Task: Select a due date automation when advanced off, on the thursday of the week a card is due at 01:00 PM.
Action: Mouse moved to (360, 323)
Screenshot: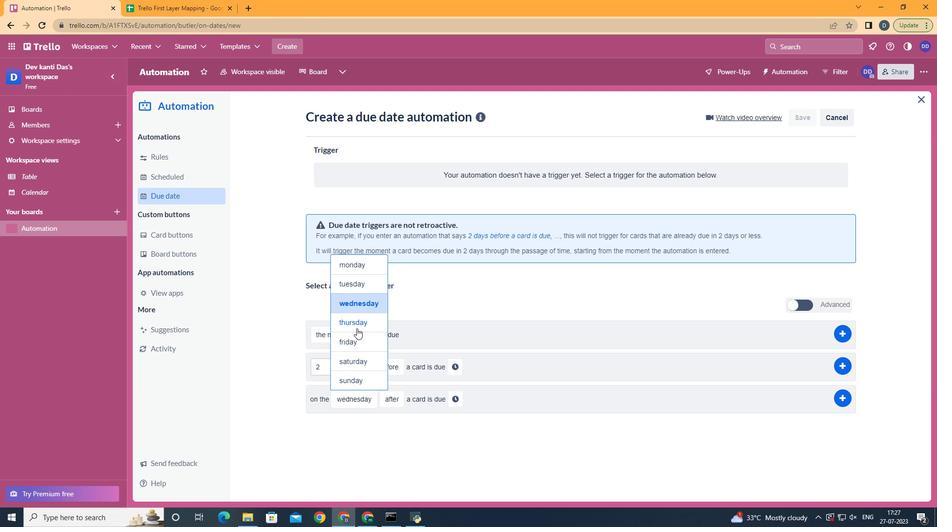 
Action: Mouse pressed left at (360, 323)
Screenshot: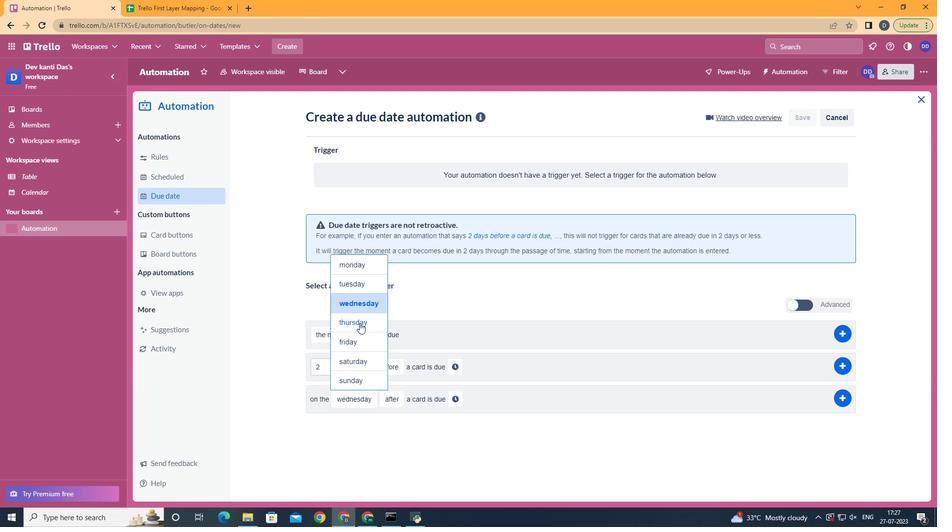 
Action: Mouse moved to (395, 452)
Screenshot: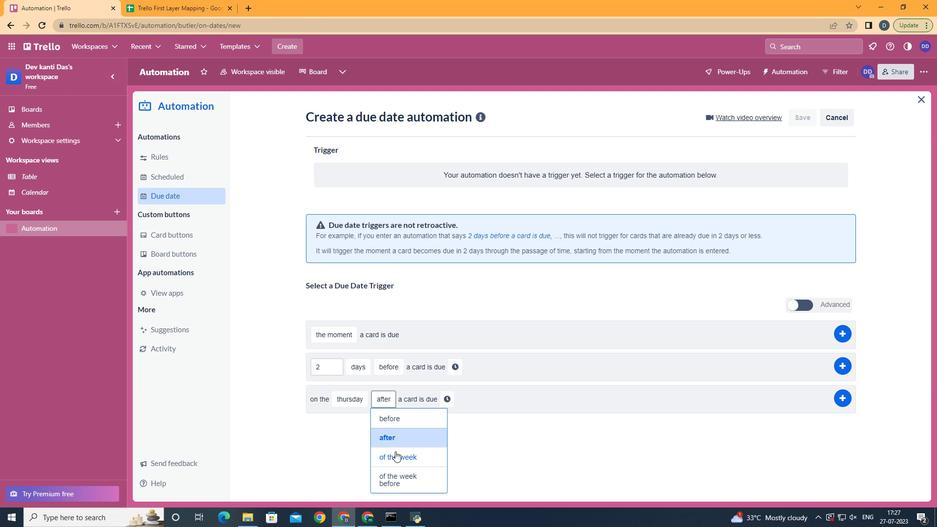 
Action: Mouse pressed left at (395, 452)
Screenshot: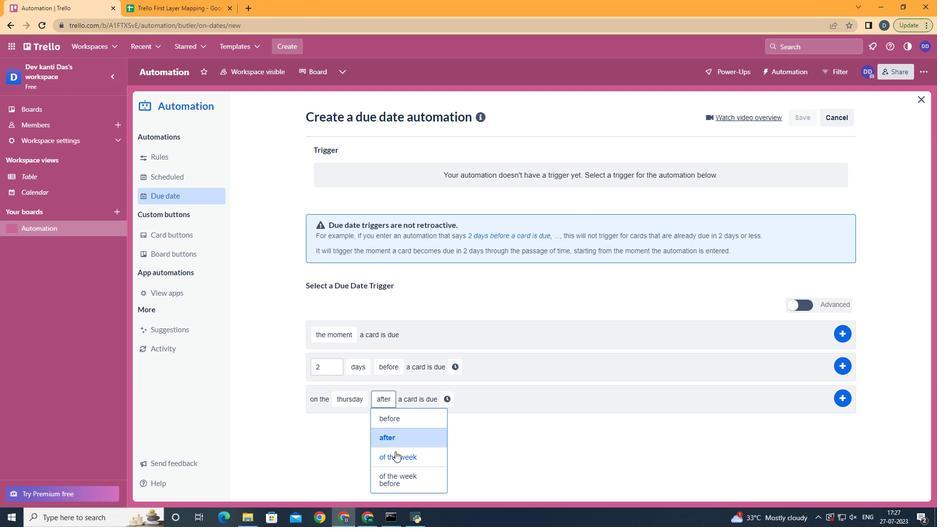 
Action: Mouse moved to (466, 398)
Screenshot: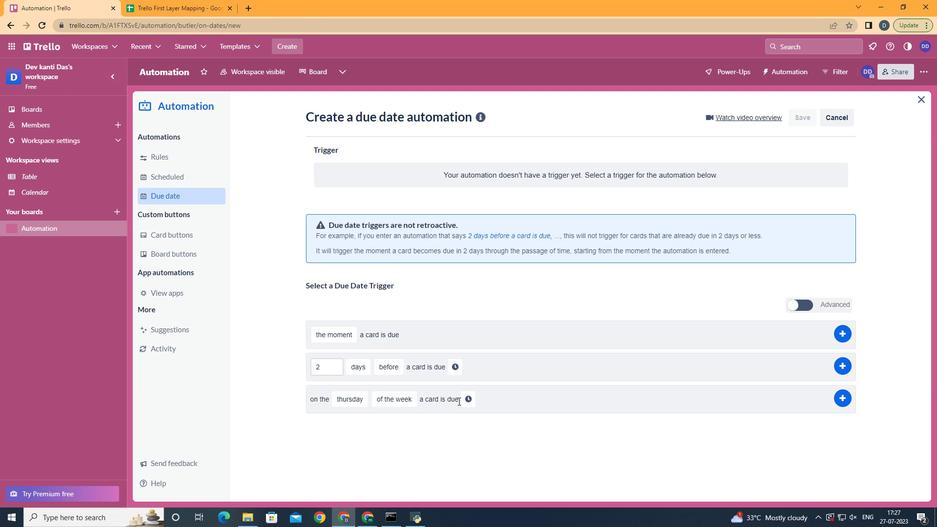 
Action: Mouse pressed left at (466, 398)
Screenshot: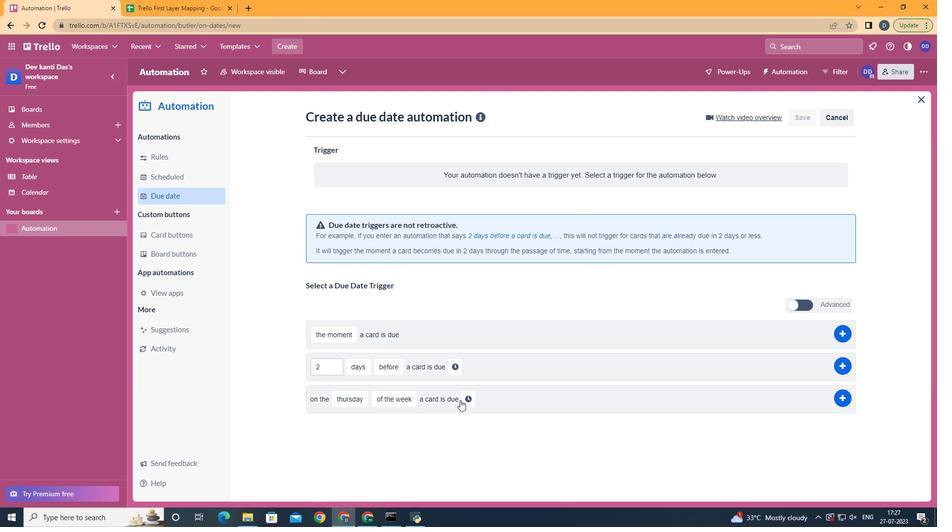 
Action: Mouse moved to (499, 410)
Screenshot: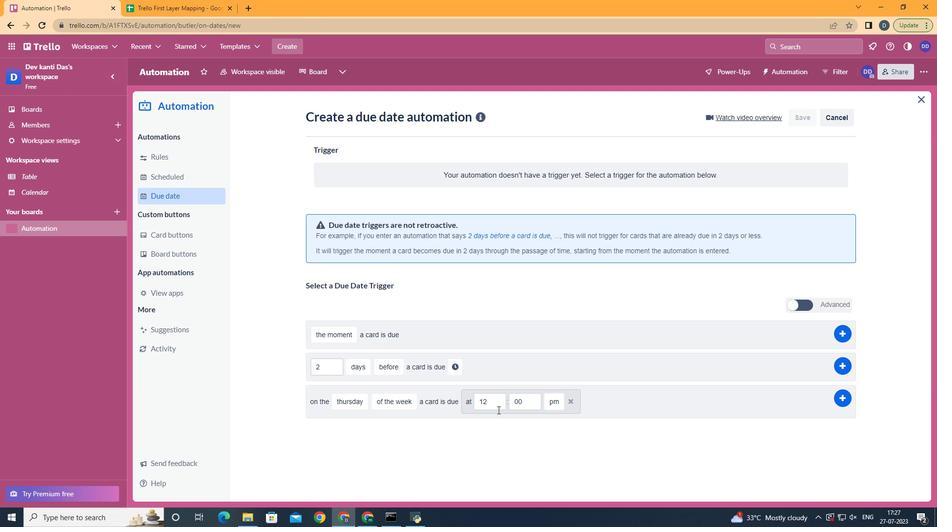 
Action: Mouse pressed left at (499, 410)
Screenshot: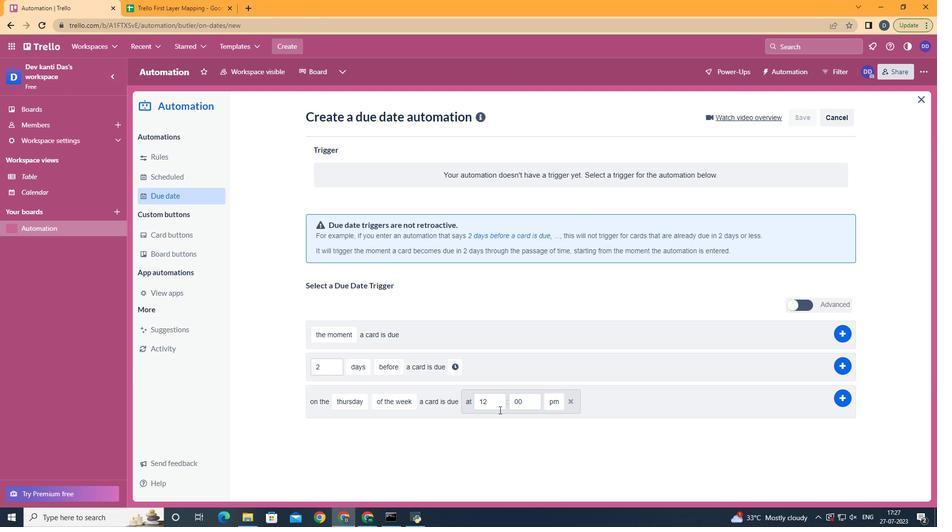 
Action: Key pressed <Key.backspace><Key.backspace>01
Screenshot: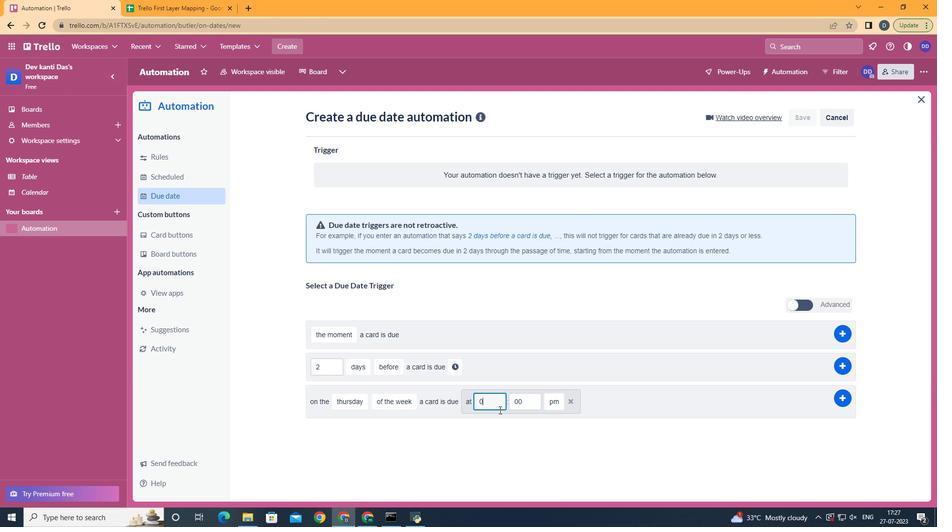 
Action: Mouse moved to (555, 439)
Screenshot: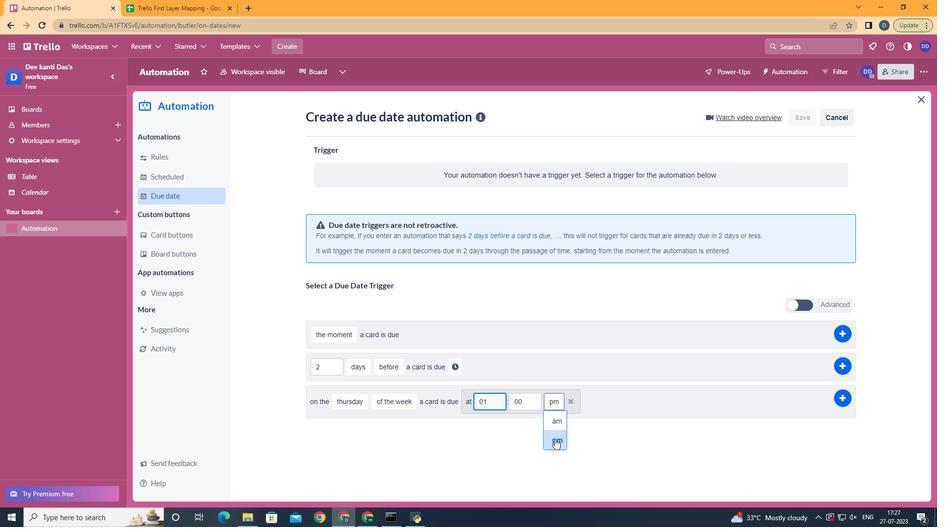 
Action: Mouse pressed left at (555, 439)
Screenshot: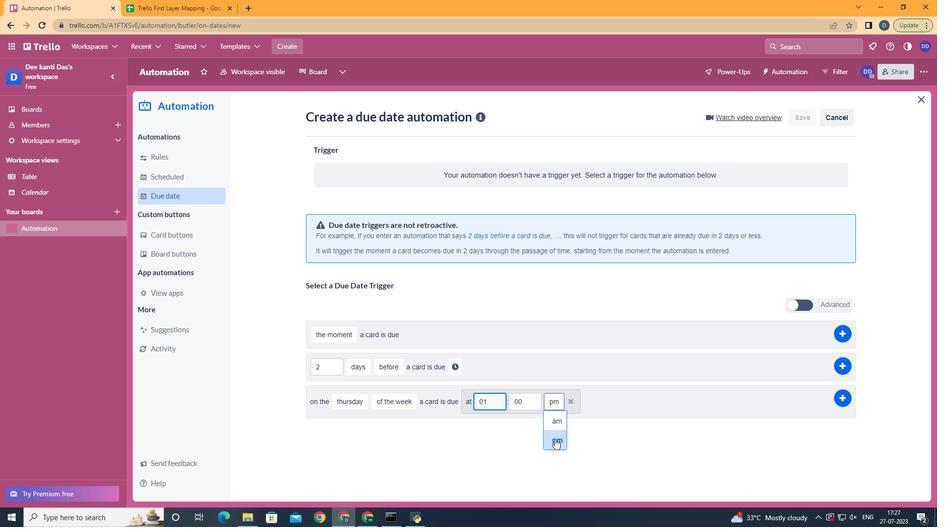 
